 Task: Customize the down payment to $50,000.
Action: Mouse moved to (599, 55)
Screenshot: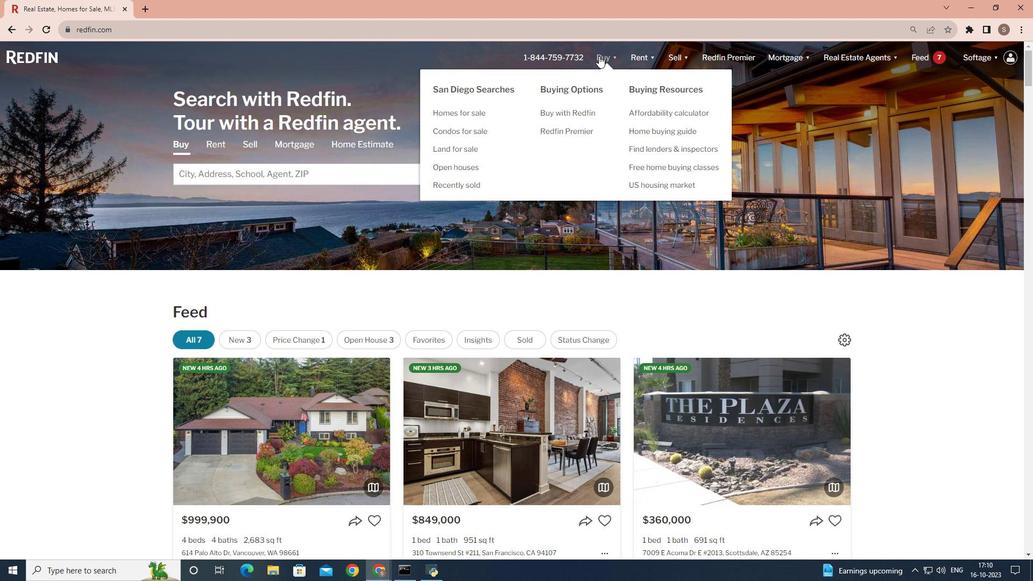 
Action: Mouse pressed left at (599, 55)
Screenshot: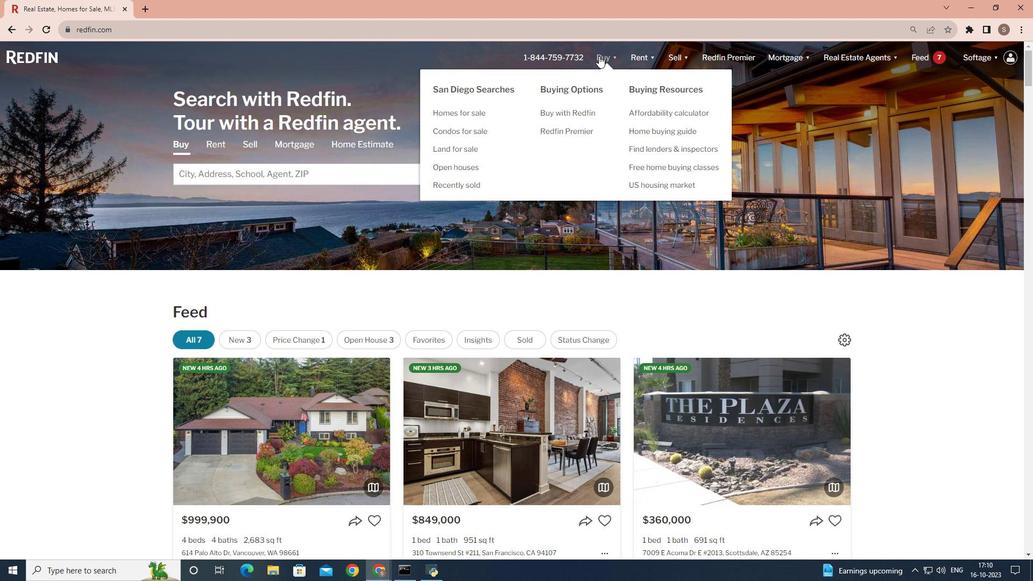 
Action: Mouse moved to (270, 222)
Screenshot: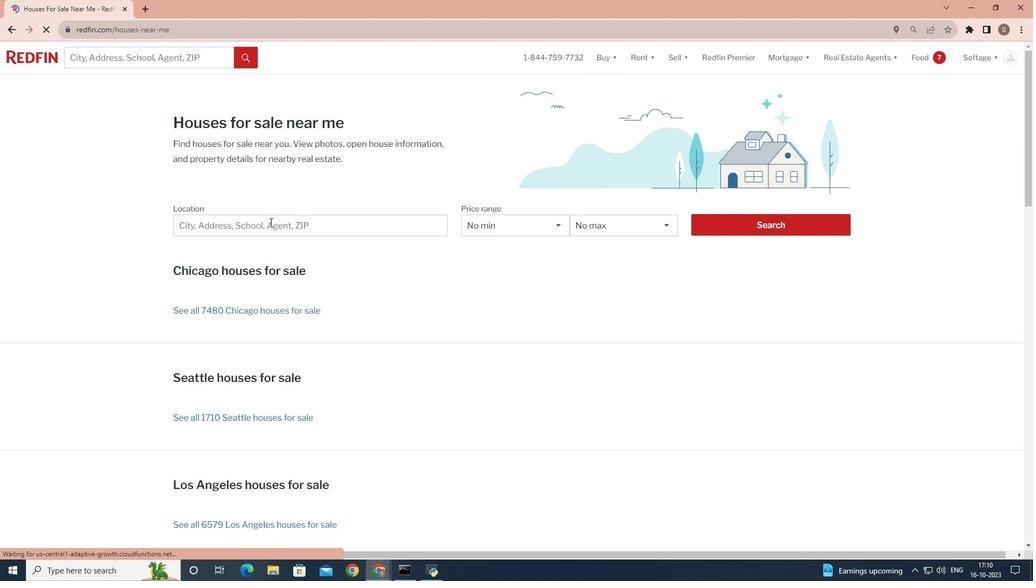 
Action: Mouse pressed left at (270, 222)
Screenshot: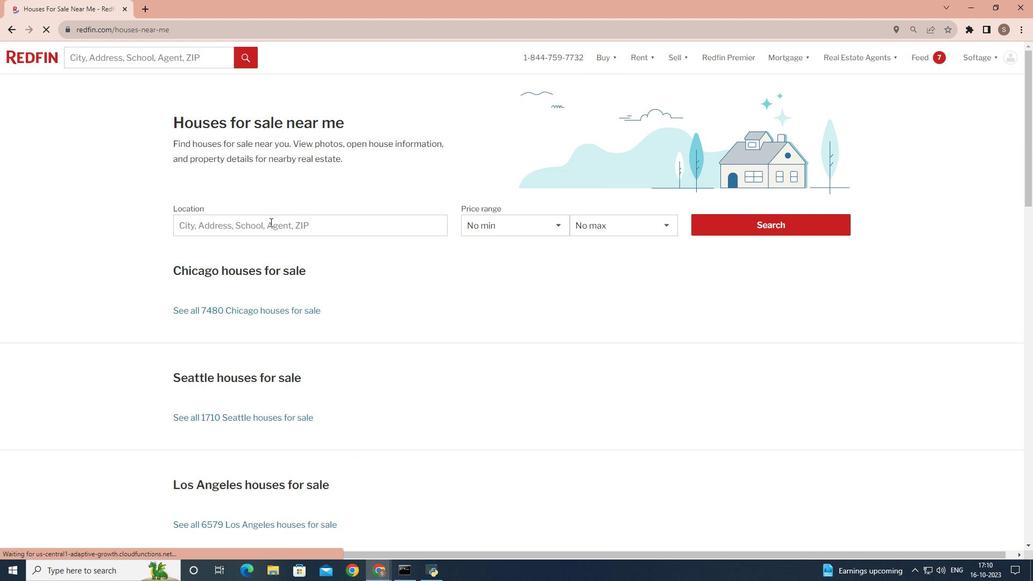 
Action: Key pressed <Key.shift>San<Key.space><Key.shift>Diego
Screenshot: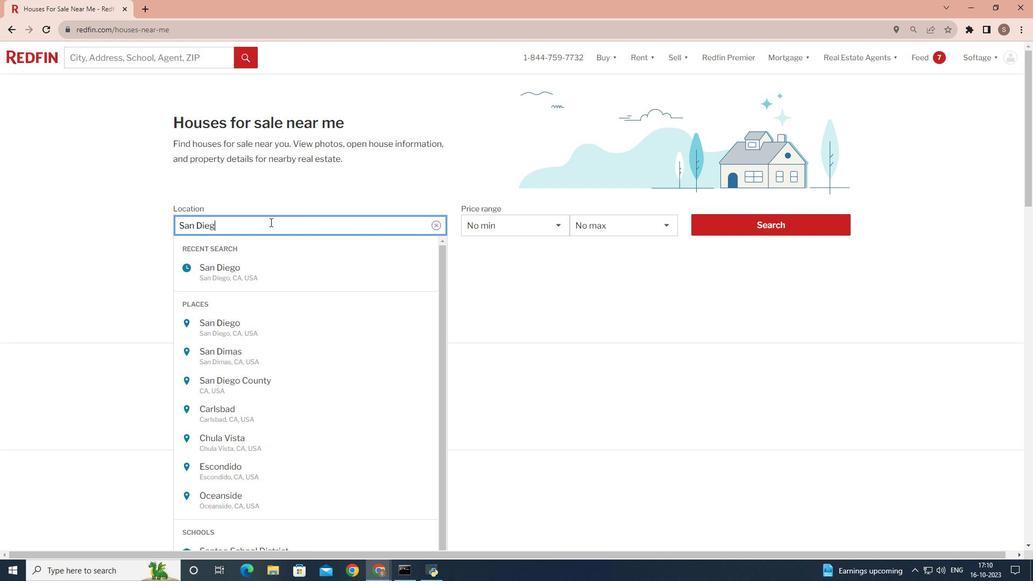 
Action: Mouse moved to (757, 230)
Screenshot: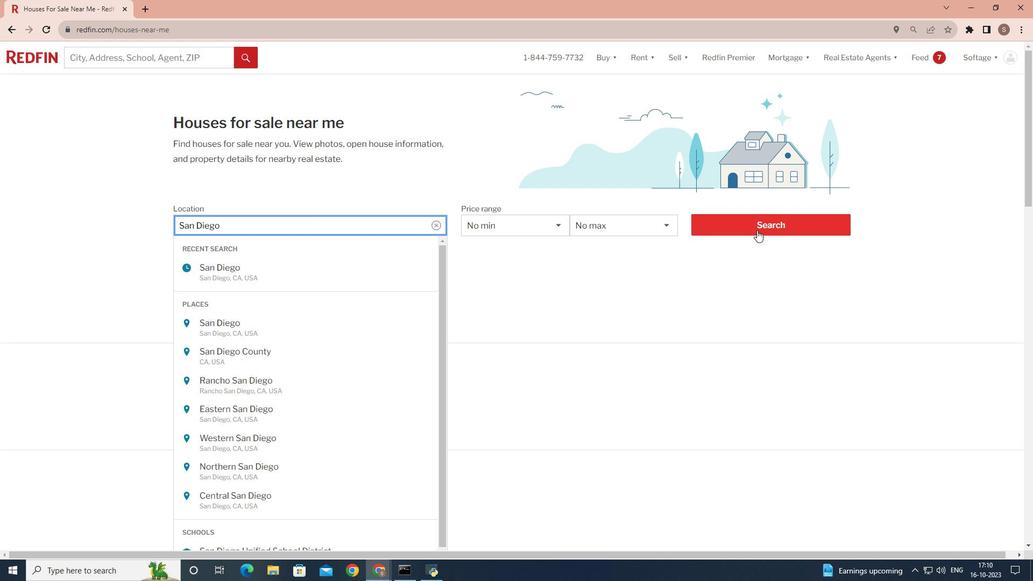 
Action: Mouse pressed left at (757, 230)
Screenshot: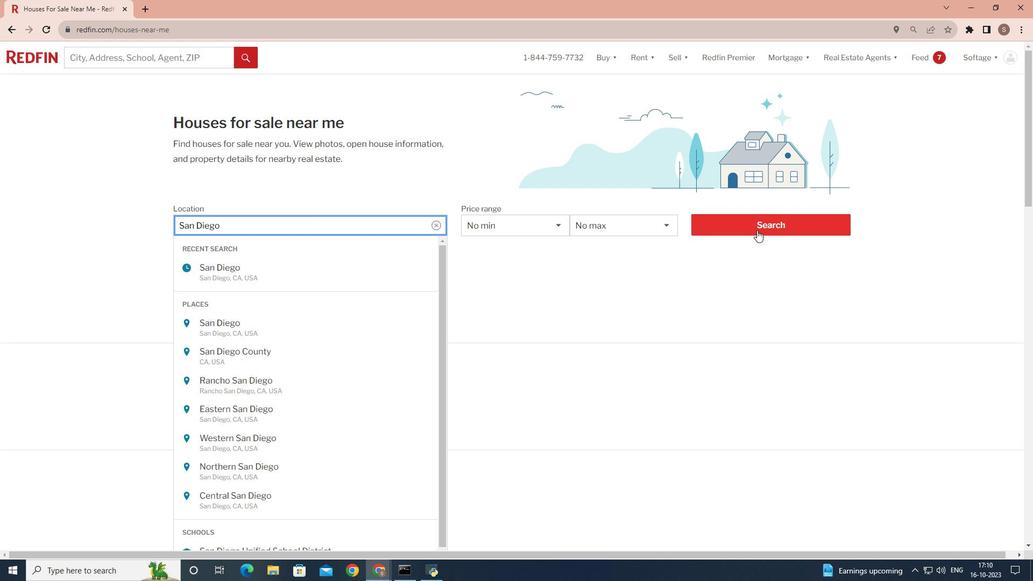 
Action: Mouse pressed left at (757, 230)
Screenshot: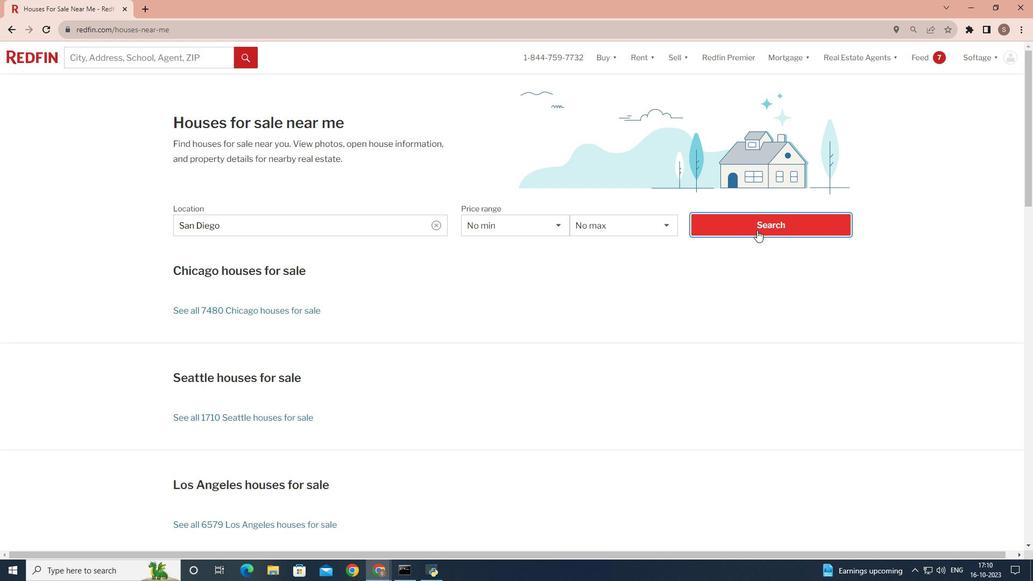 
Action: Mouse moved to (935, 125)
Screenshot: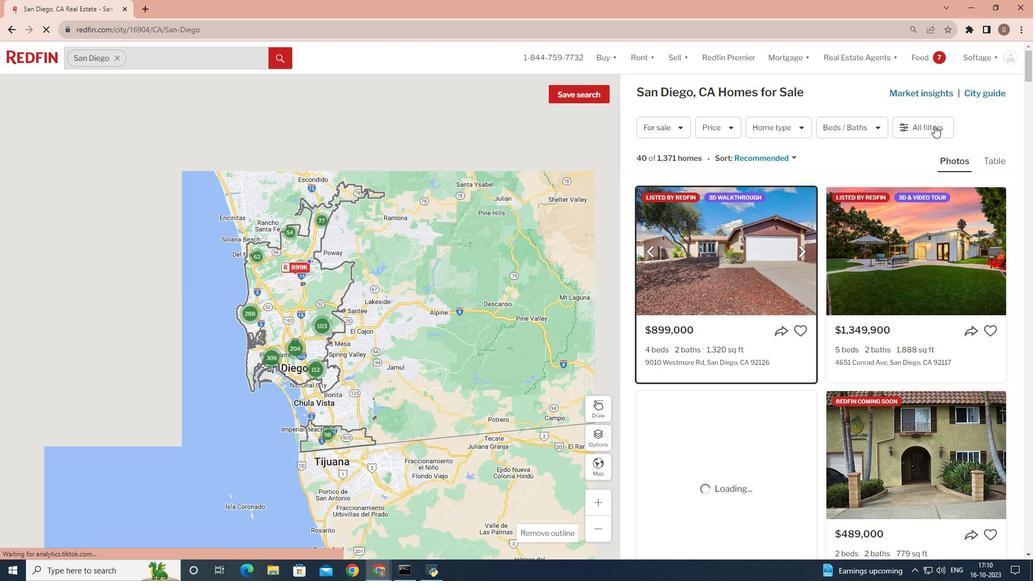 
Action: Mouse pressed left at (935, 125)
Screenshot: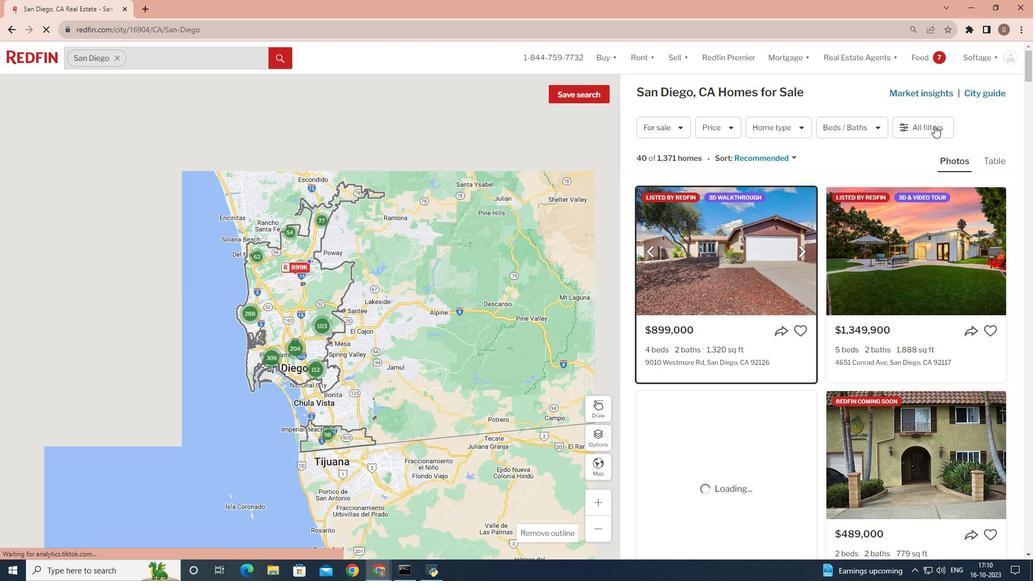 
Action: Mouse moved to (933, 125)
Screenshot: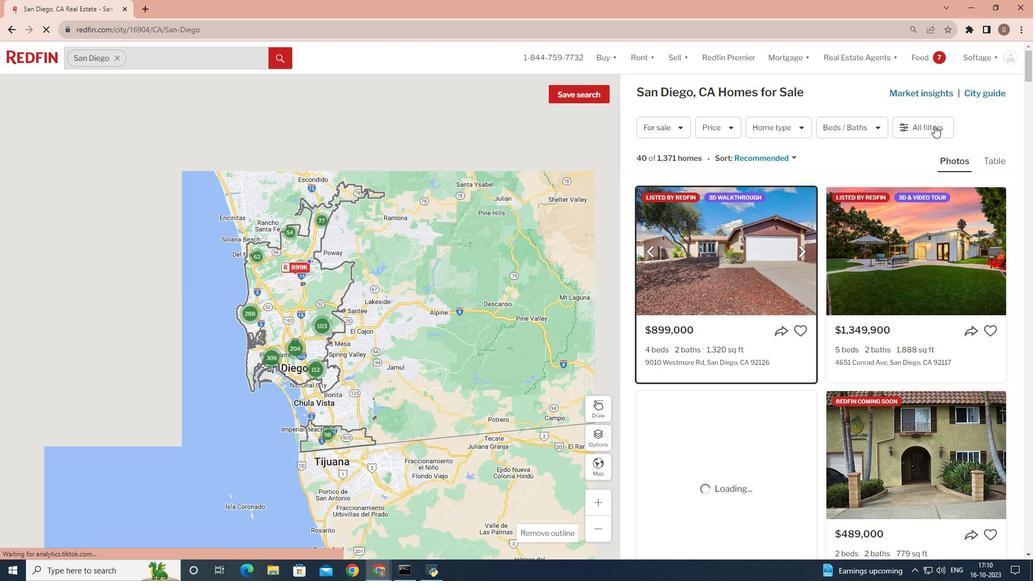 
Action: Mouse pressed left at (933, 125)
Screenshot: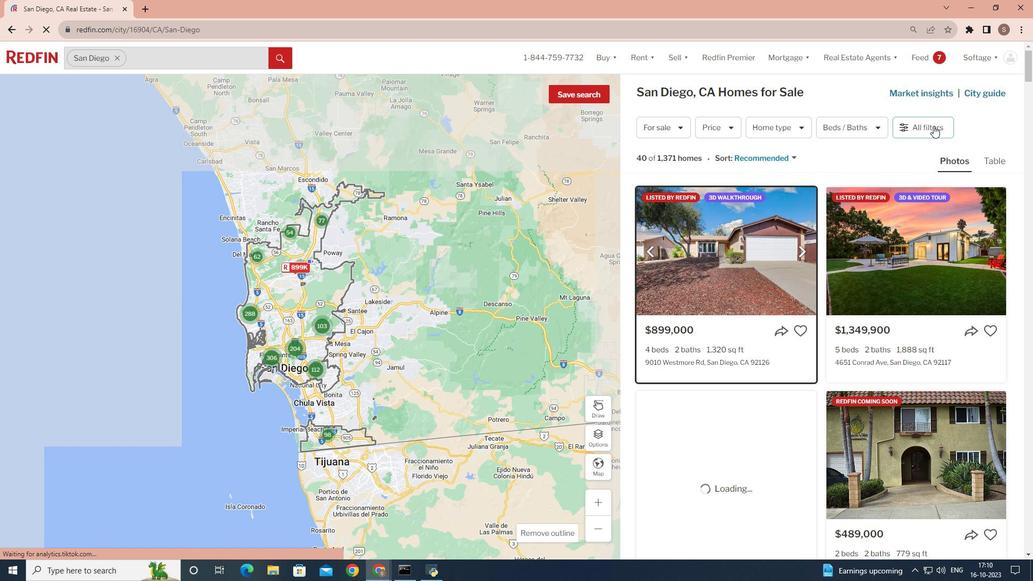 
Action: Mouse moved to (916, 119)
Screenshot: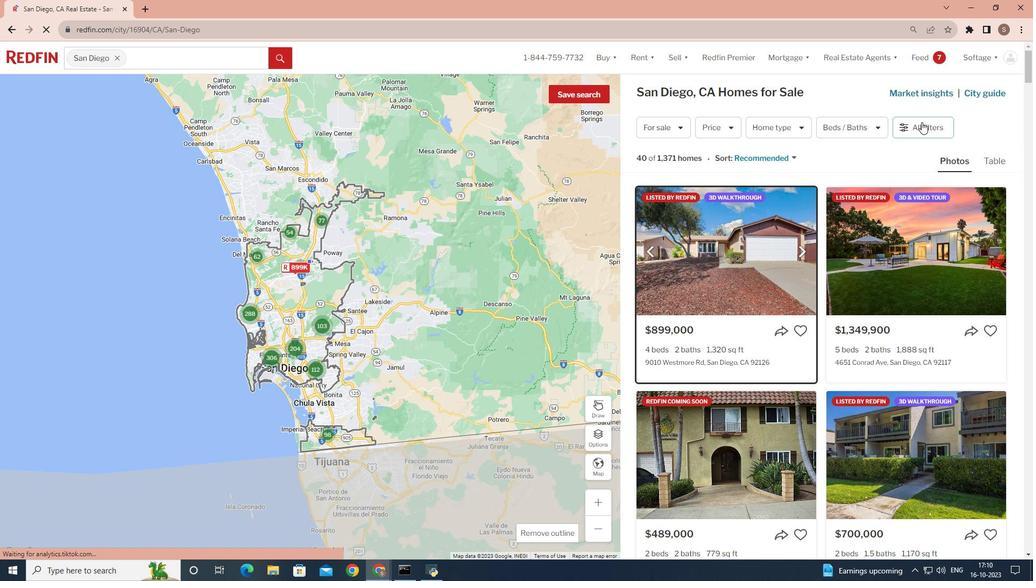 
Action: Mouse pressed left at (916, 119)
Screenshot: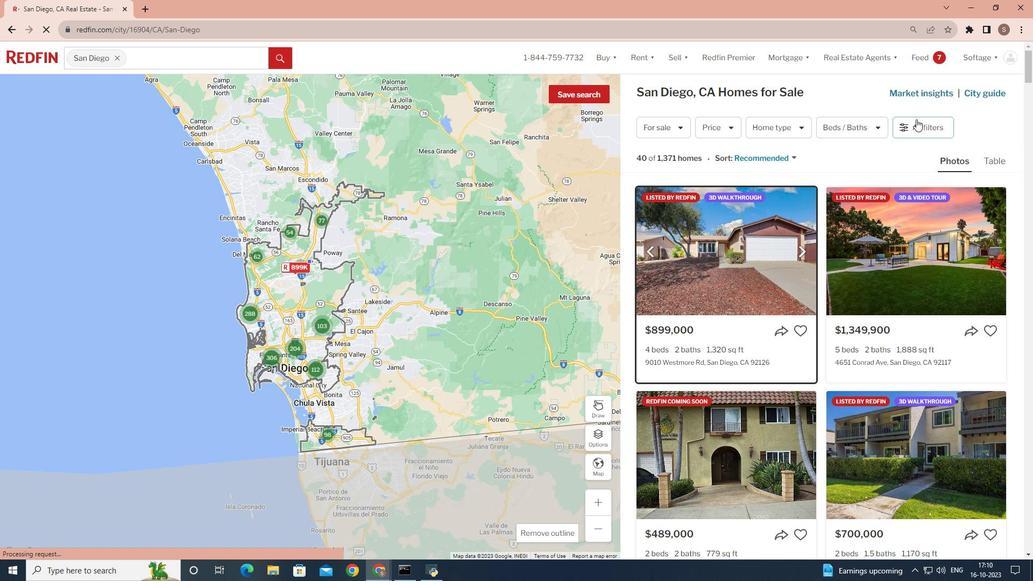 
Action: Mouse moved to (869, 144)
Screenshot: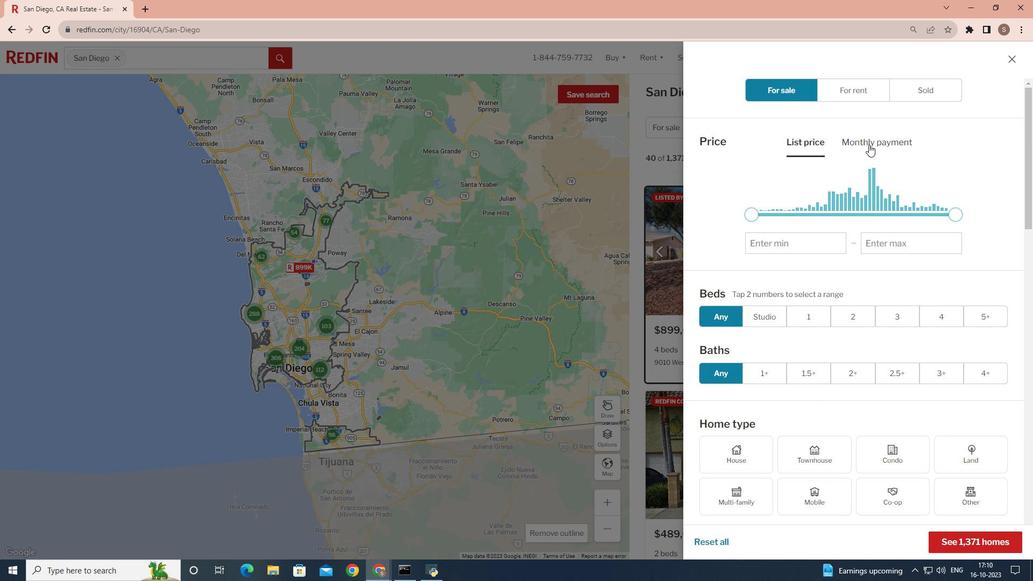 
Action: Mouse pressed left at (869, 144)
Screenshot: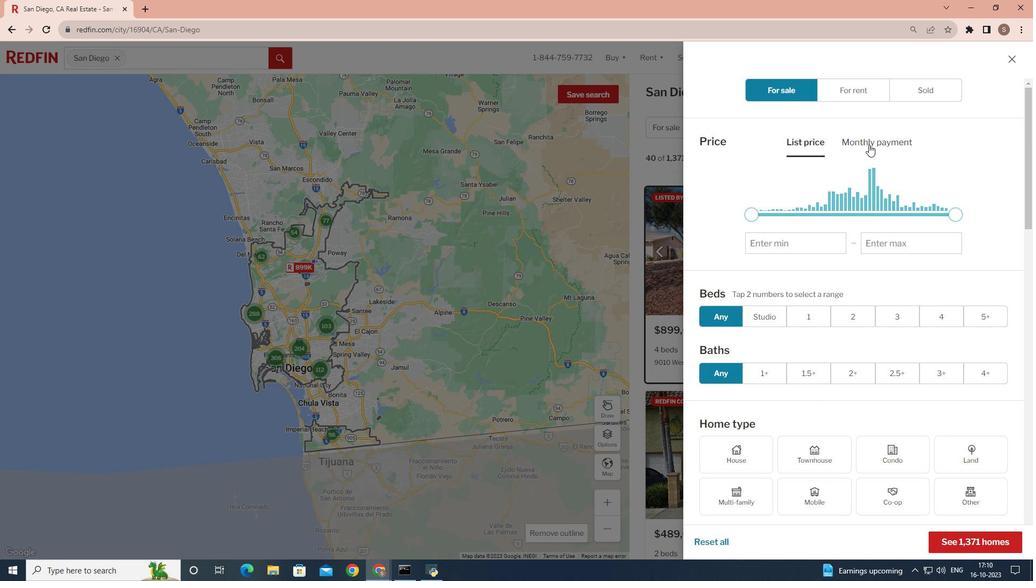 
Action: Mouse moved to (771, 332)
Screenshot: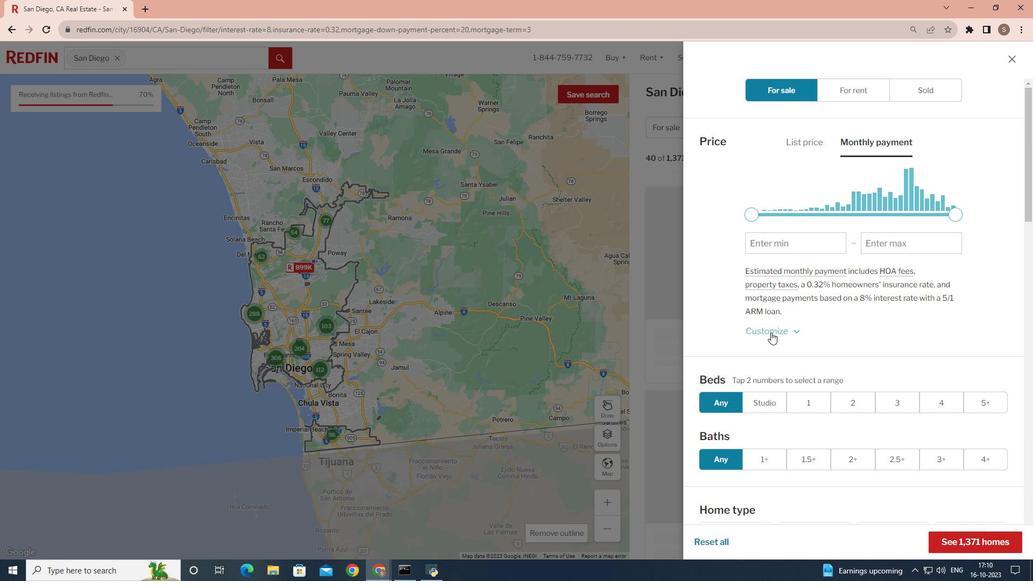 
Action: Mouse pressed left at (771, 332)
Screenshot: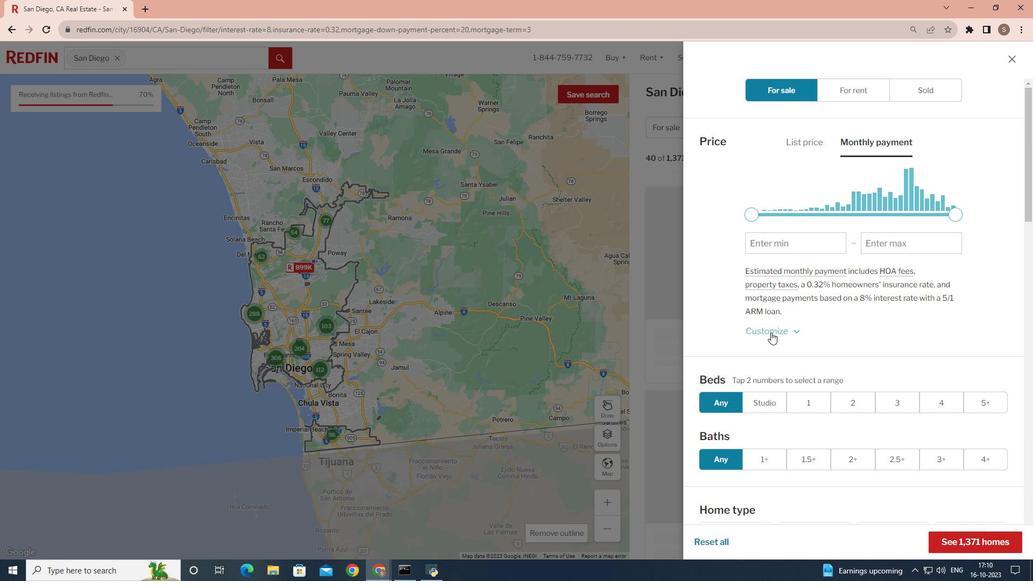 
Action: Mouse moved to (833, 346)
Screenshot: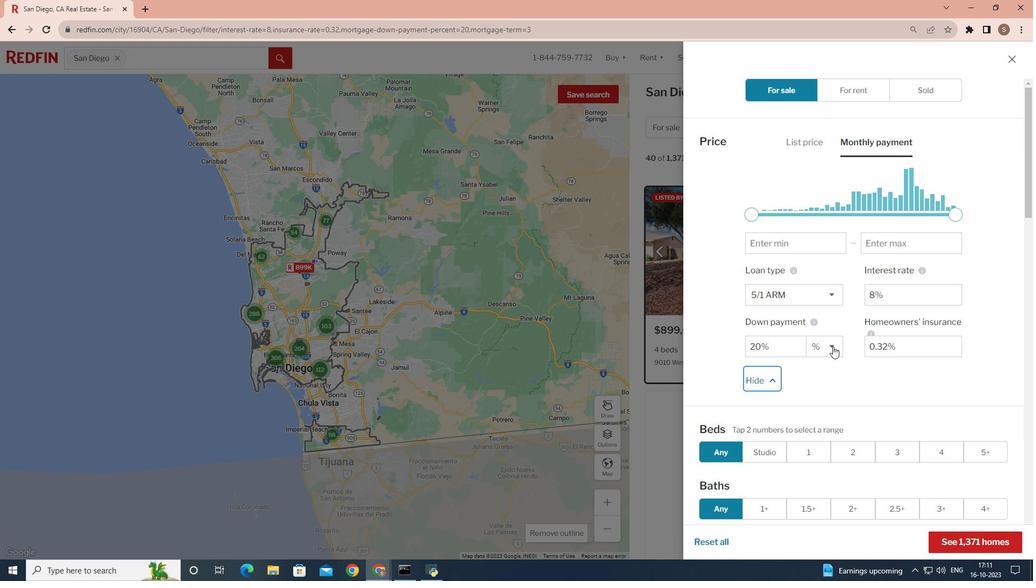 
Action: Mouse pressed left at (833, 346)
Screenshot: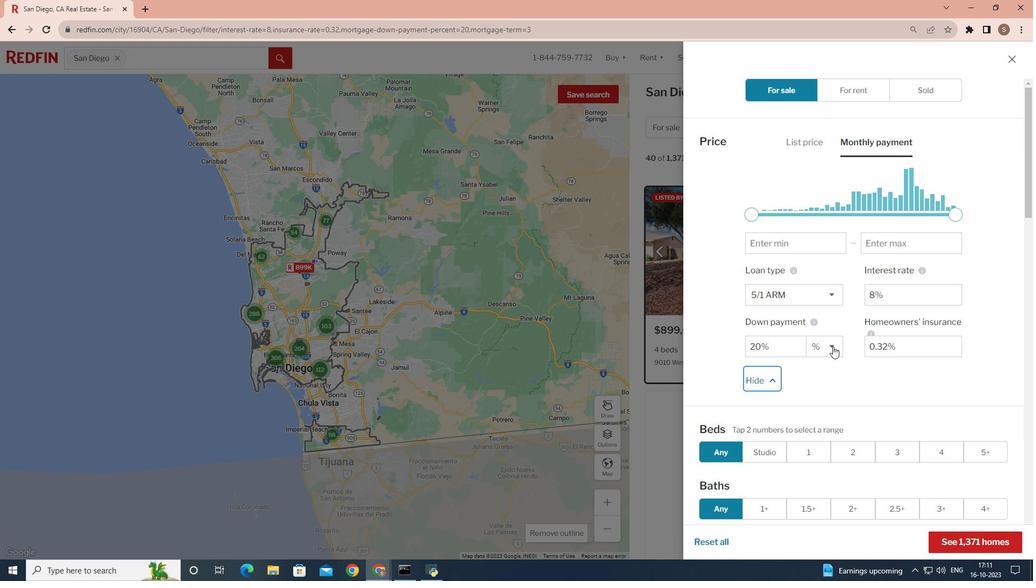 
Action: Mouse moved to (823, 392)
Screenshot: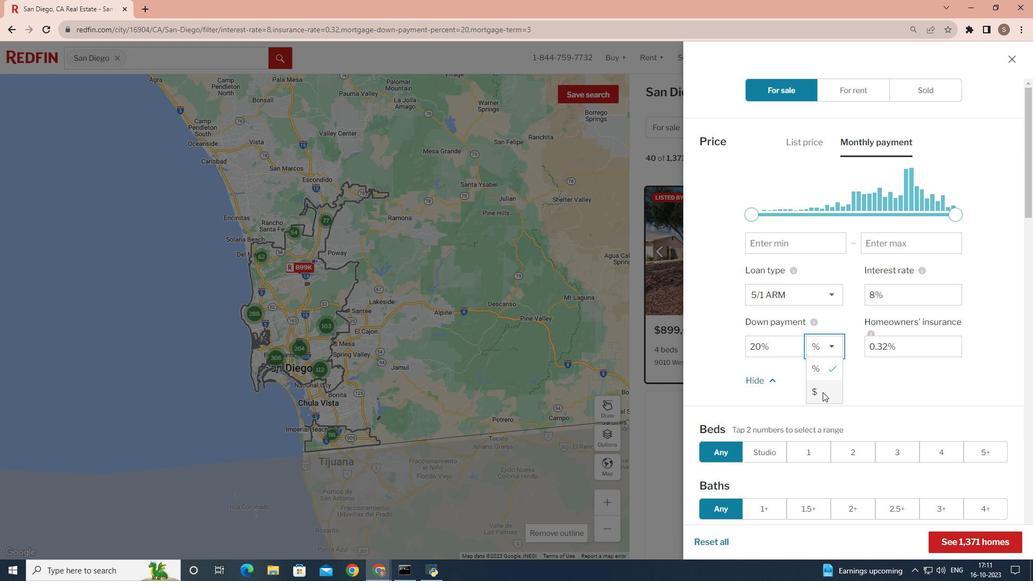 
Action: Mouse pressed left at (823, 392)
Screenshot: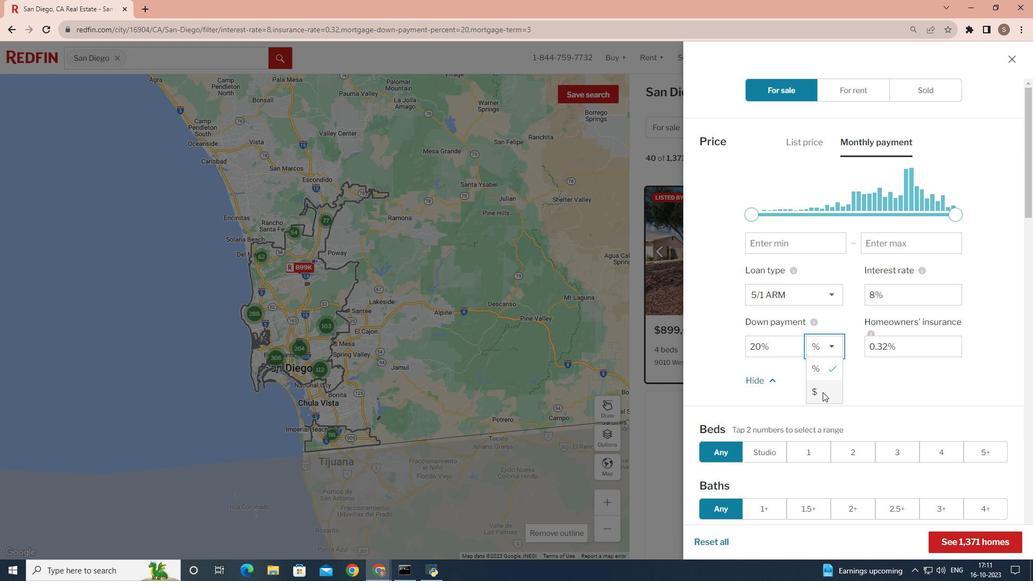 
Action: Mouse moved to (818, 390)
Screenshot: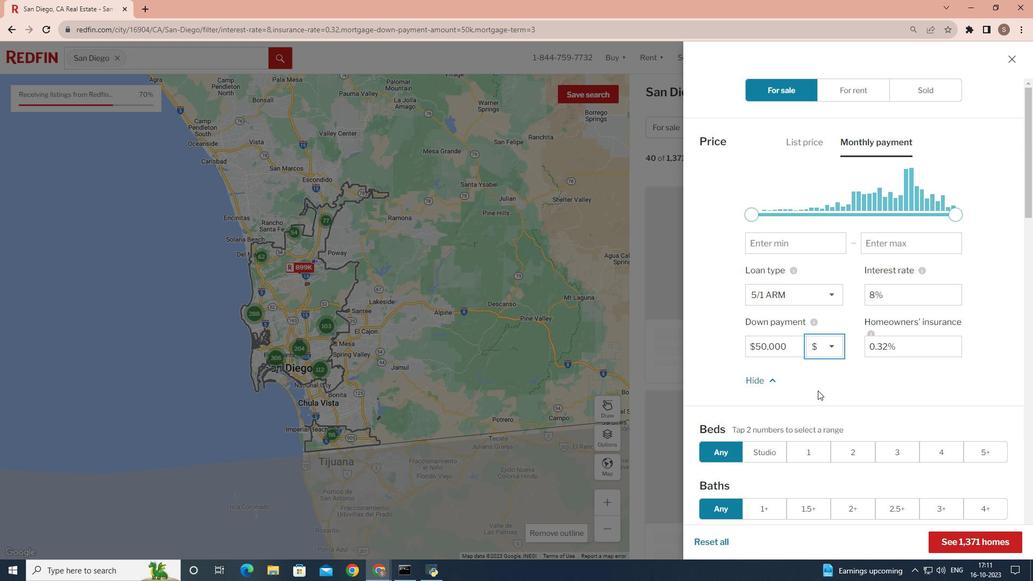 
